 Task: Toggle the hover reference option in the SCSS.
Action: Mouse moved to (21, 567)
Screenshot: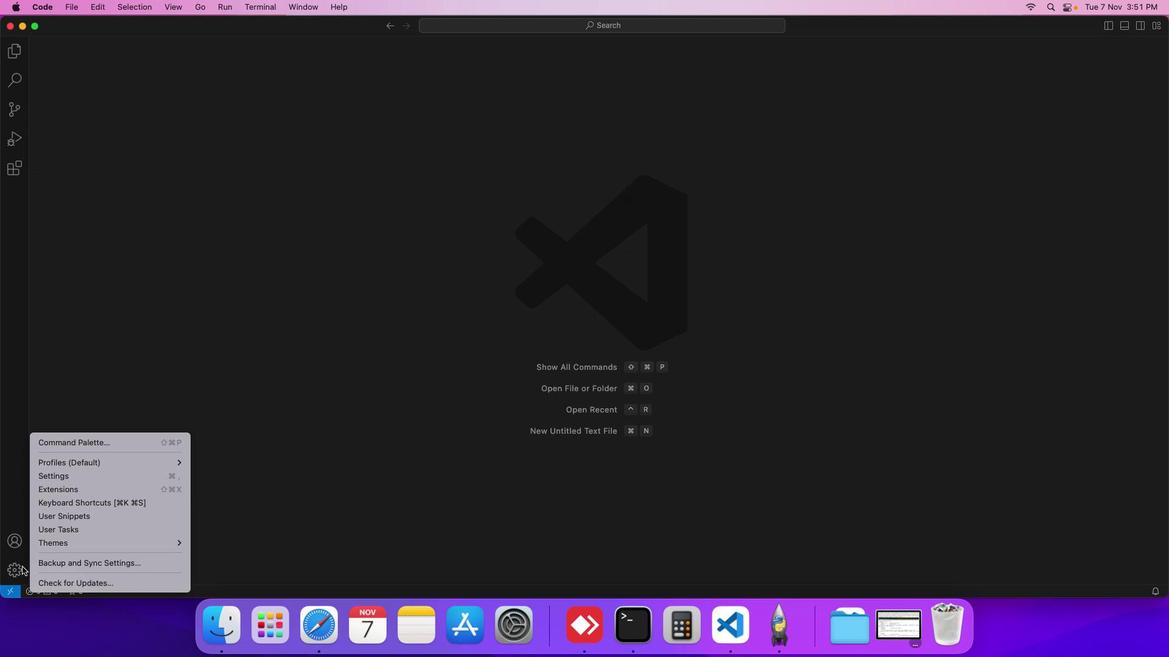 
Action: Mouse pressed left at (21, 567)
Screenshot: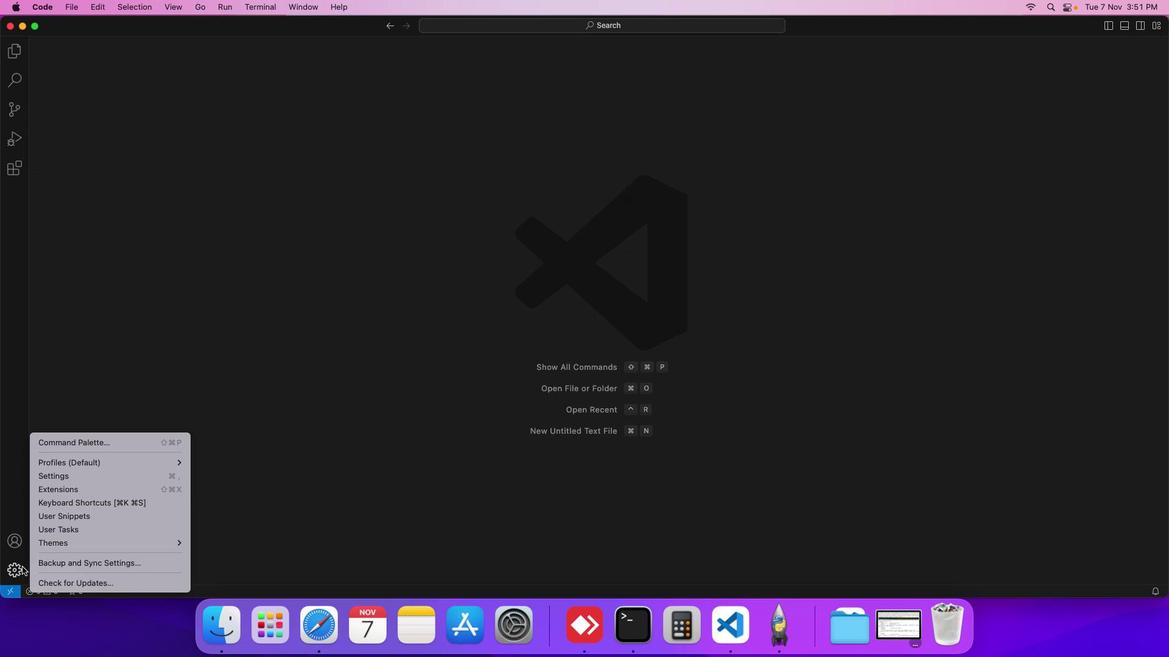 
Action: Mouse moved to (51, 470)
Screenshot: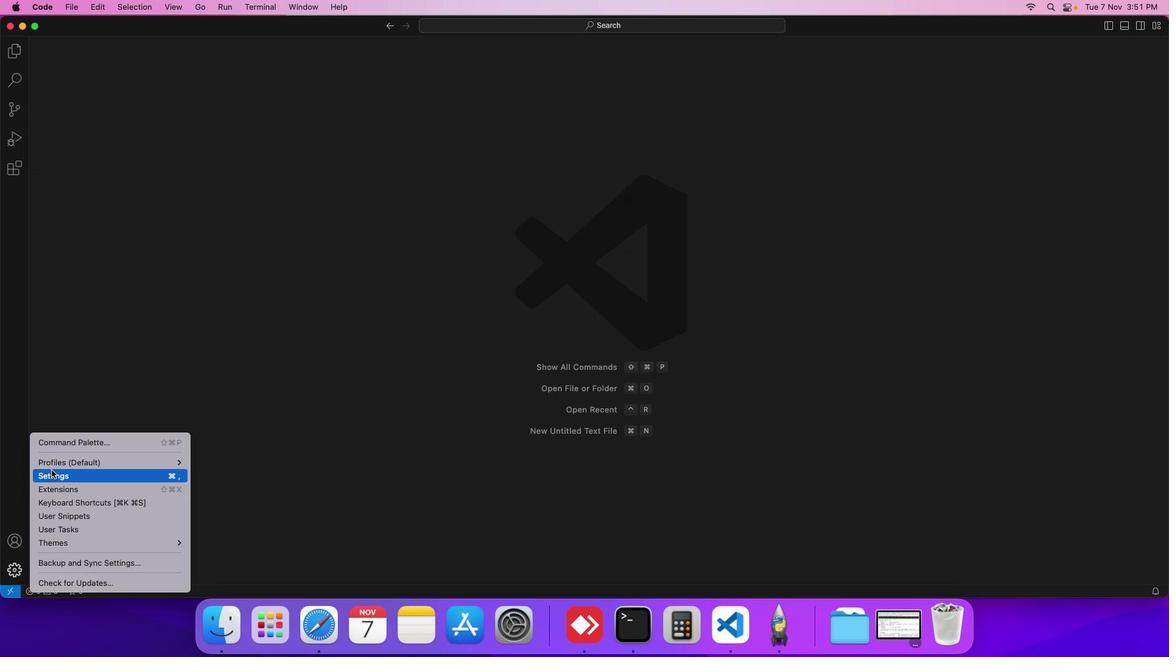 
Action: Mouse pressed left at (51, 470)
Screenshot: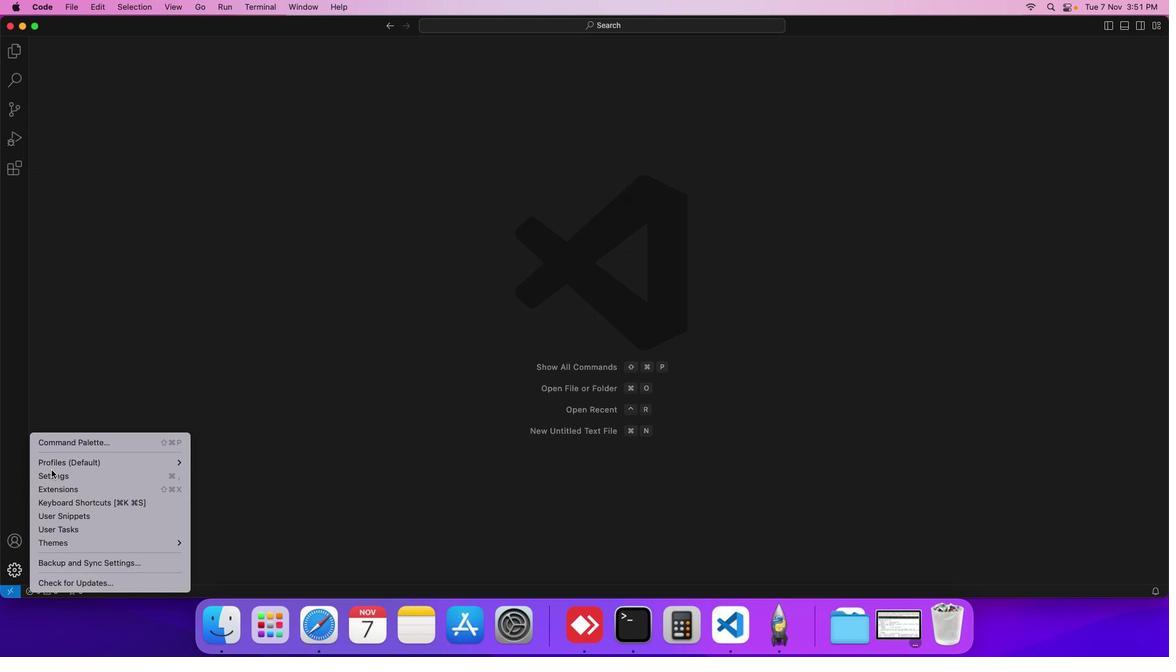 
Action: Mouse moved to (297, 221)
Screenshot: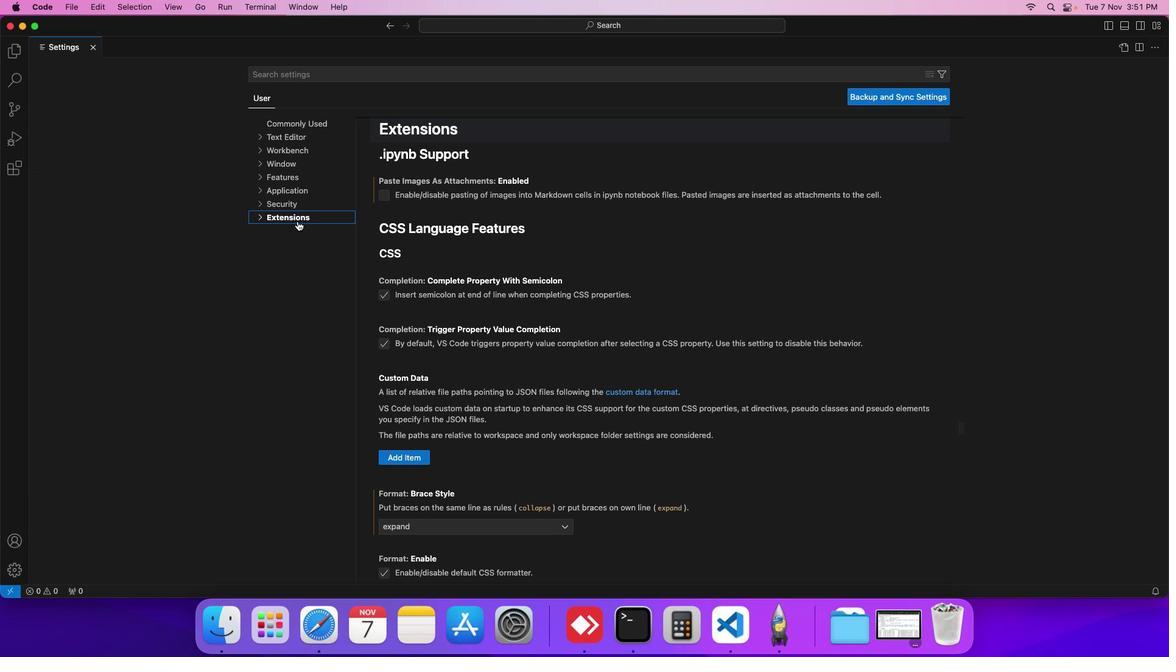 
Action: Mouse pressed left at (297, 221)
Screenshot: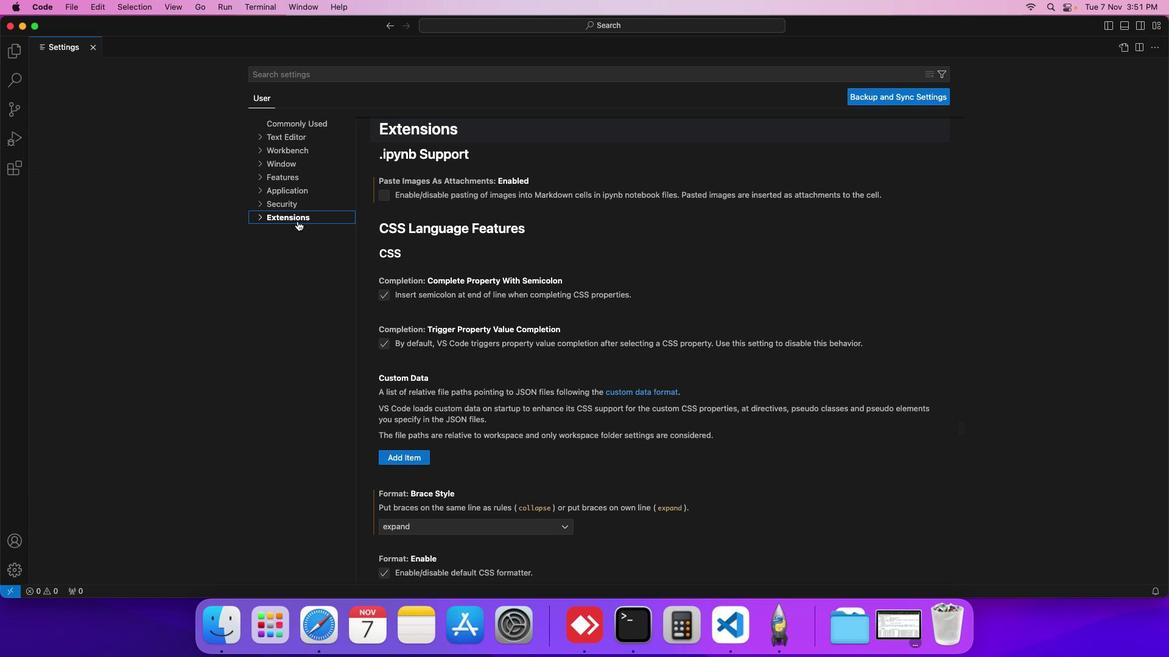
Action: Mouse moved to (305, 246)
Screenshot: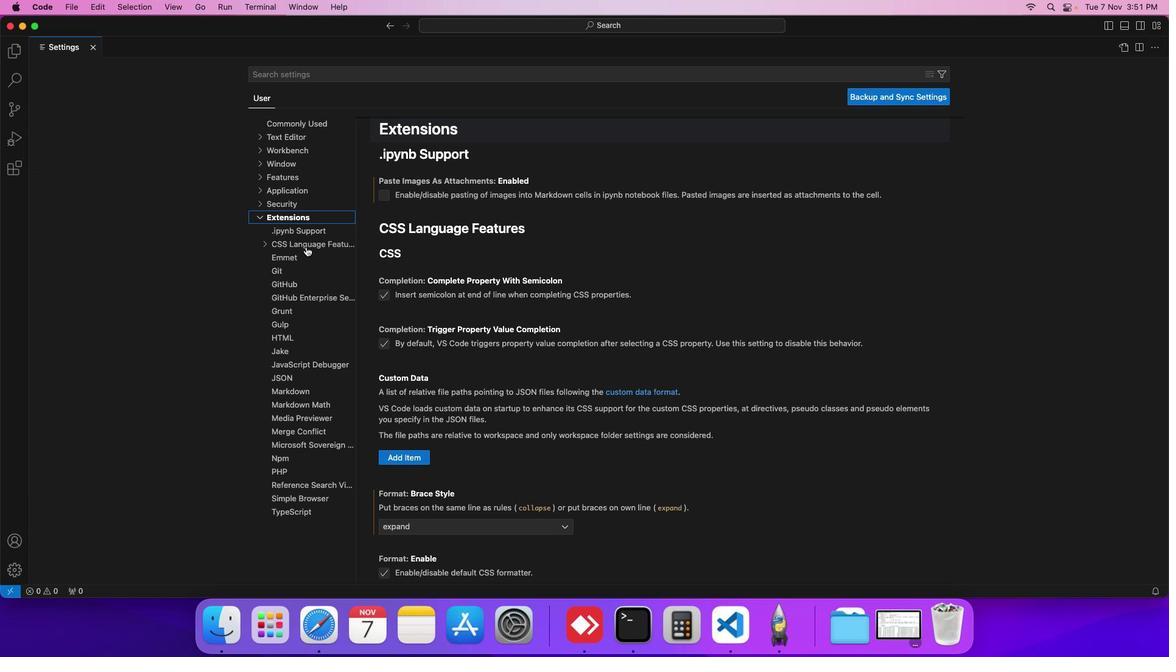 
Action: Mouse pressed left at (305, 246)
Screenshot: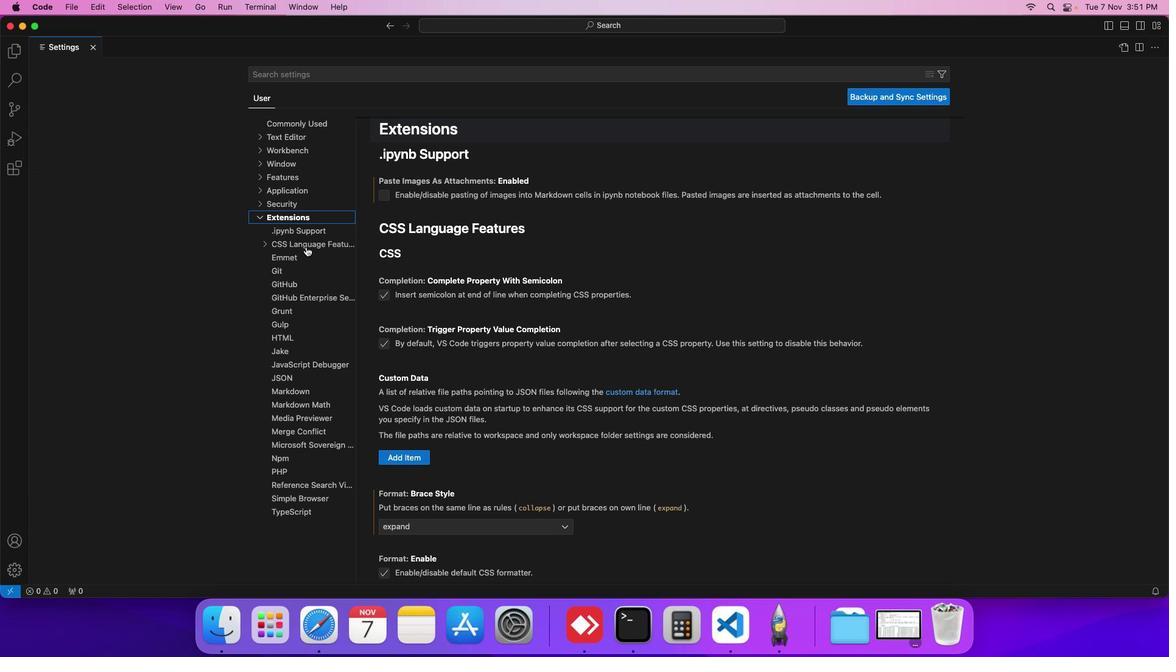 
Action: Mouse moved to (299, 279)
Screenshot: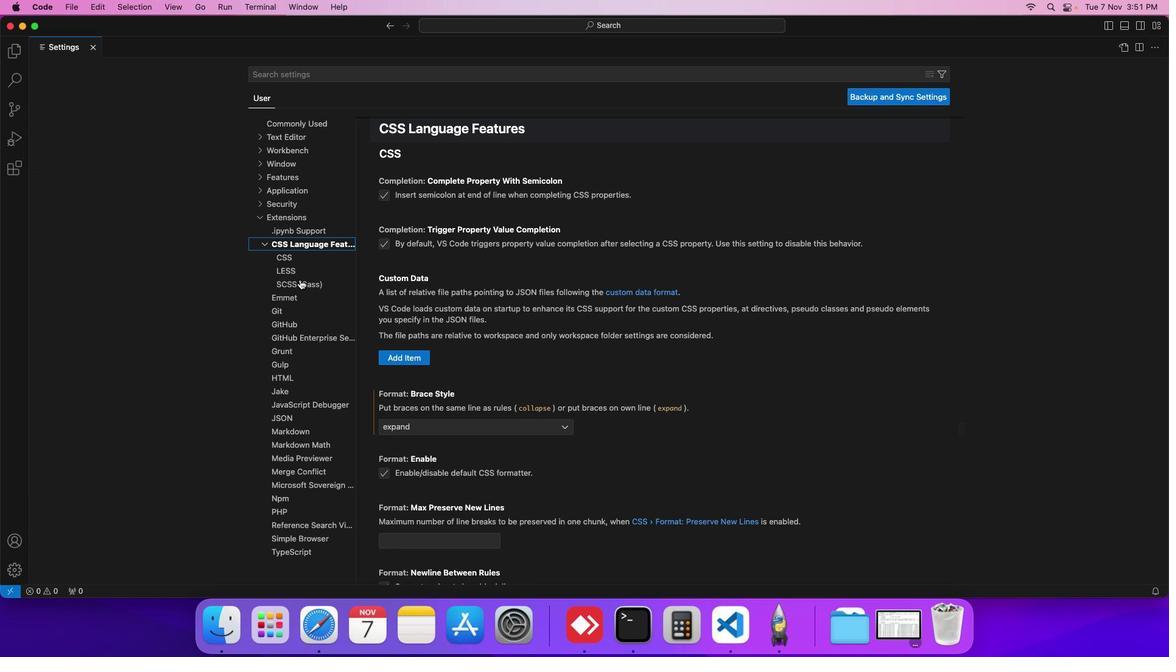 
Action: Mouse pressed left at (299, 279)
Screenshot: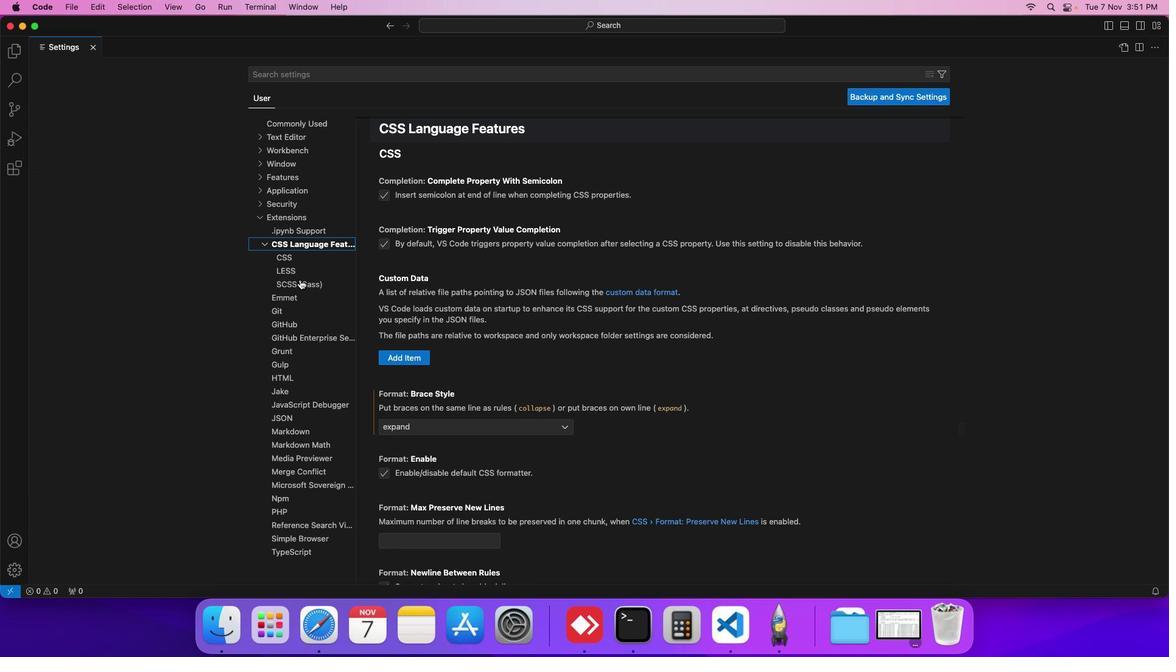 
Action: Mouse moved to (438, 386)
Screenshot: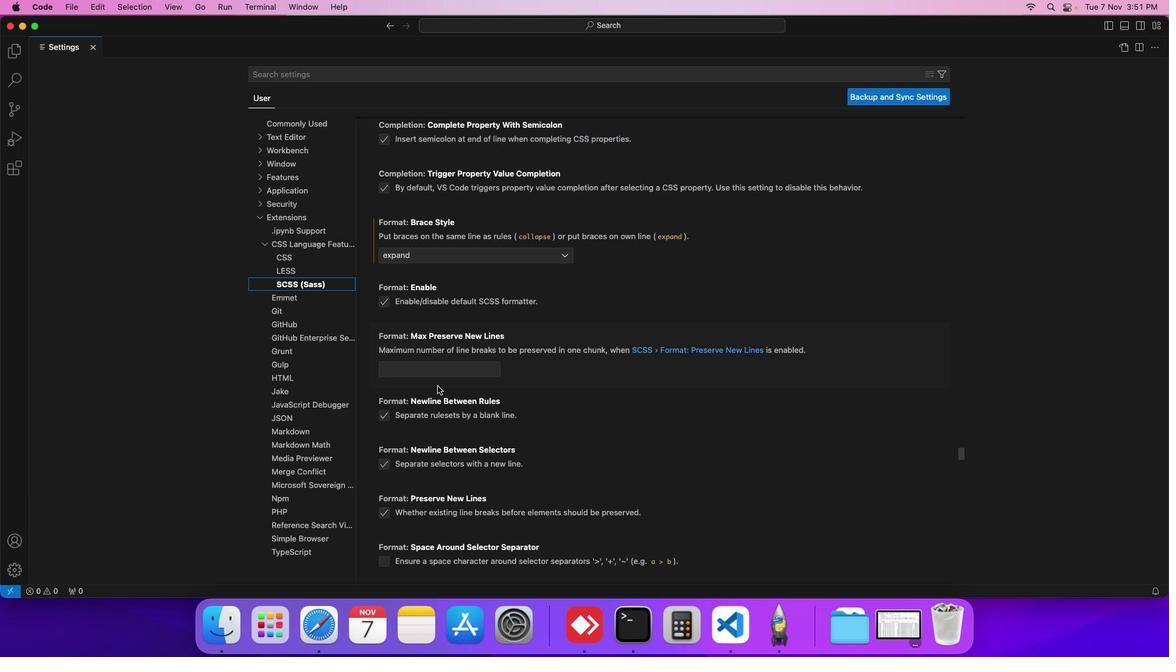 
Action: Mouse scrolled (438, 386) with delta (0, 0)
Screenshot: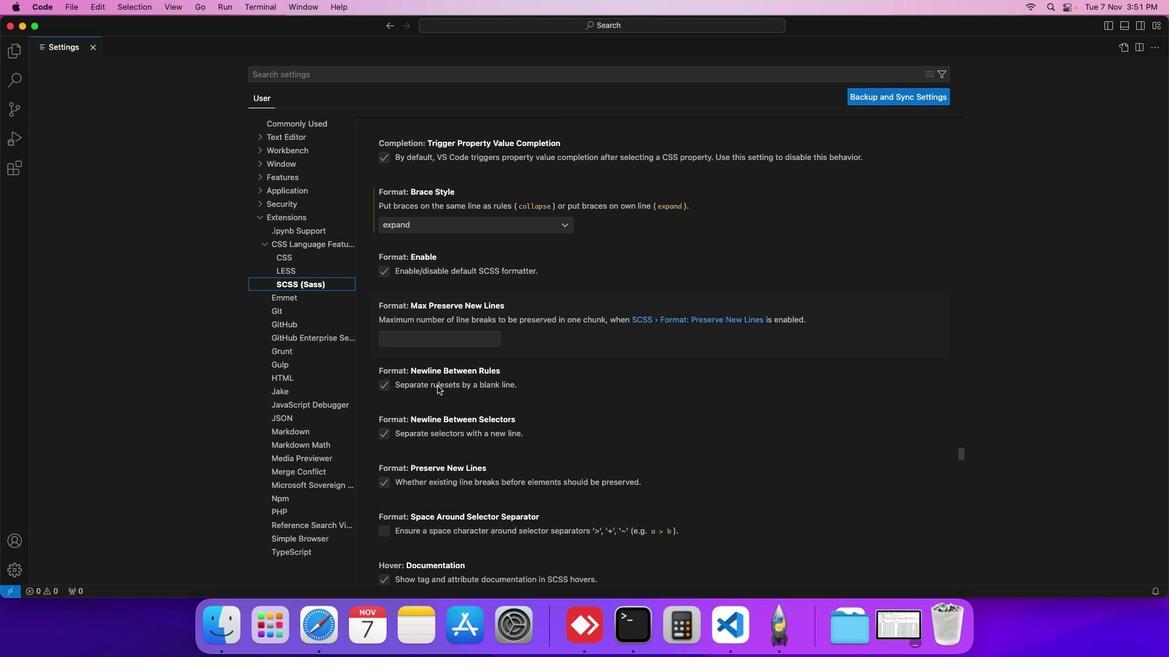 
Action: Mouse scrolled (438, 386) with delta (0, 0)
Screenshot: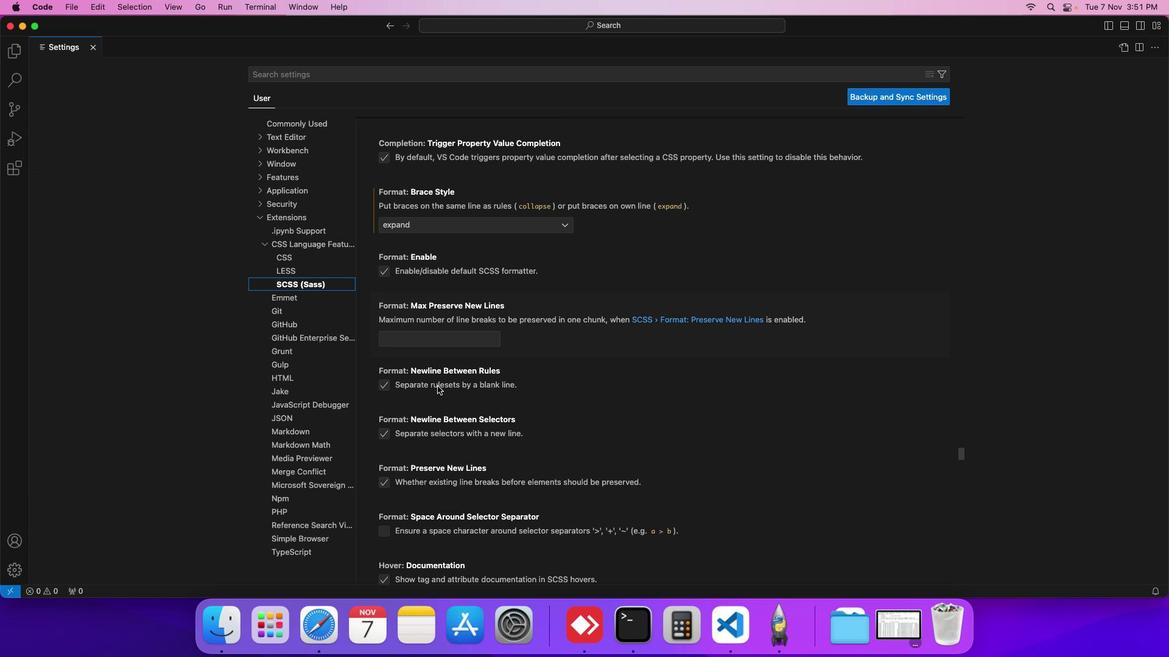 
Action: Mouse scrolled (438, 386) with delta (0, 0)
Screenshot: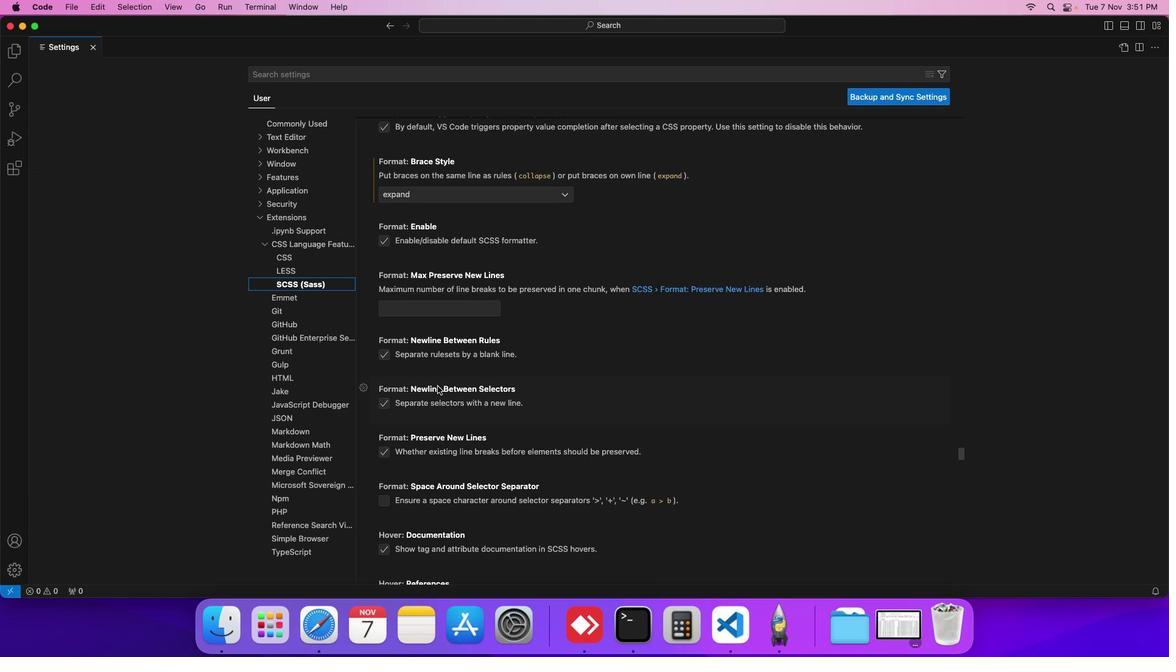 
Action: Mouse scrolled (438, 386) with delta (0, 0)
Screenshot: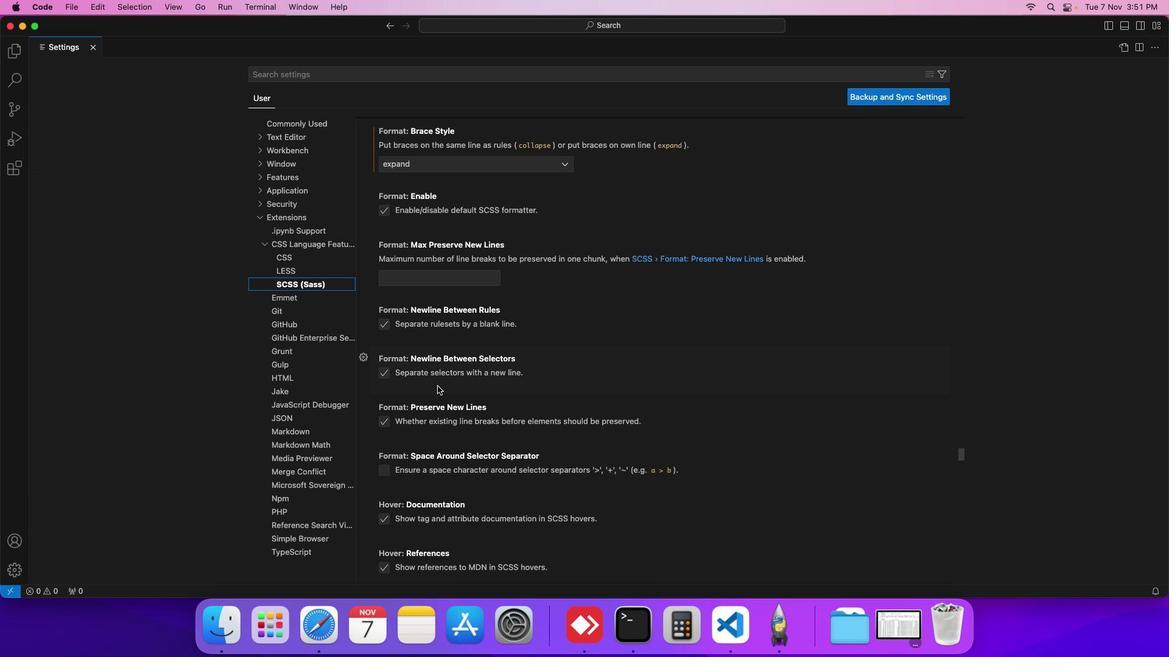 
Action: Mouse scrolled (438, 386) with delta (0, 0)
Screenshot: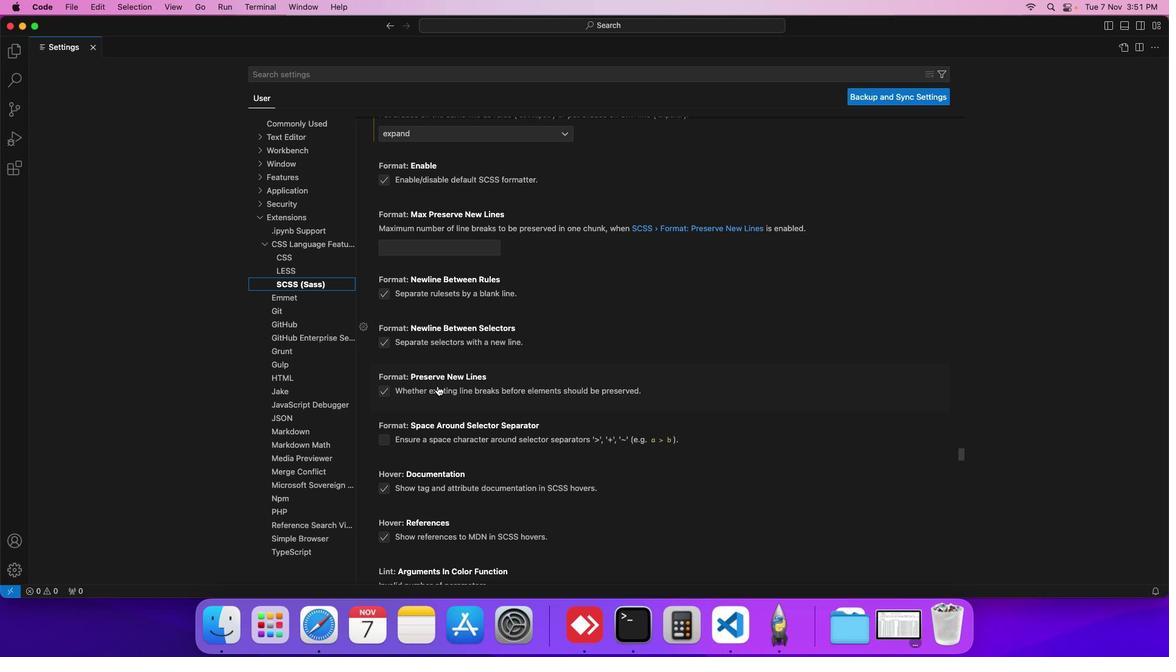 
Action: Mouse moved to (438, 386)
Screenshot: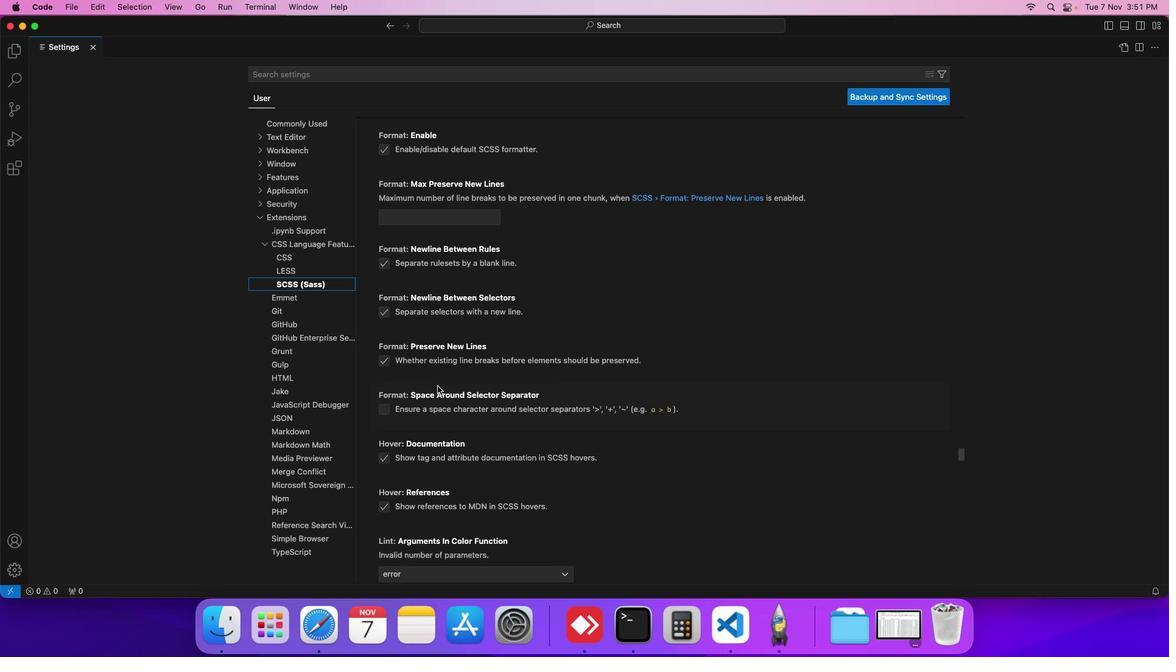 
Action: Mouse scrolled (438, 386) with delta (0, 0)
Screenshot: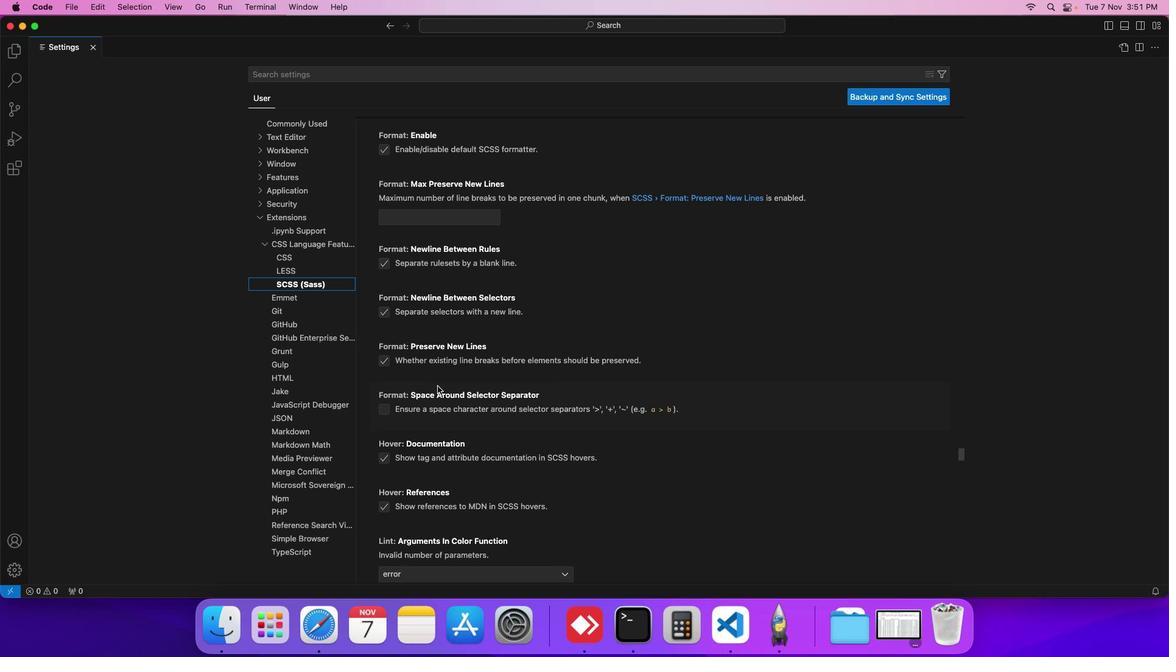 
Action: Mouse moved to (437, 386)
Screenshot: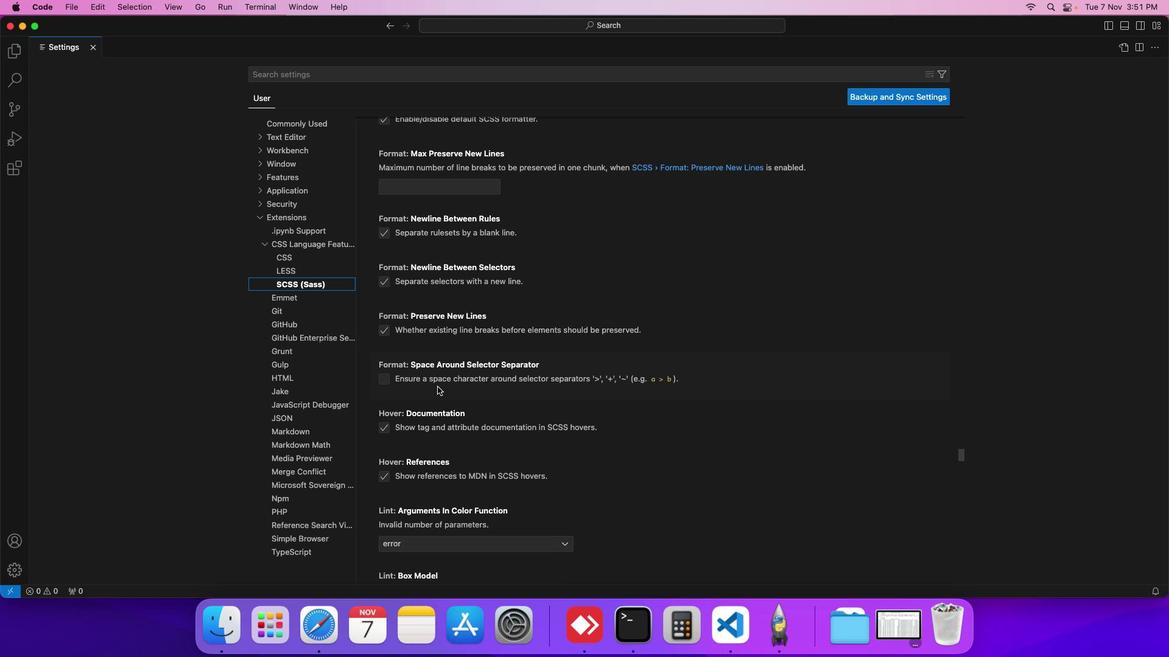 
Action: Mouse scrolled (437, 386) with delta (0, 0)
Screenshot: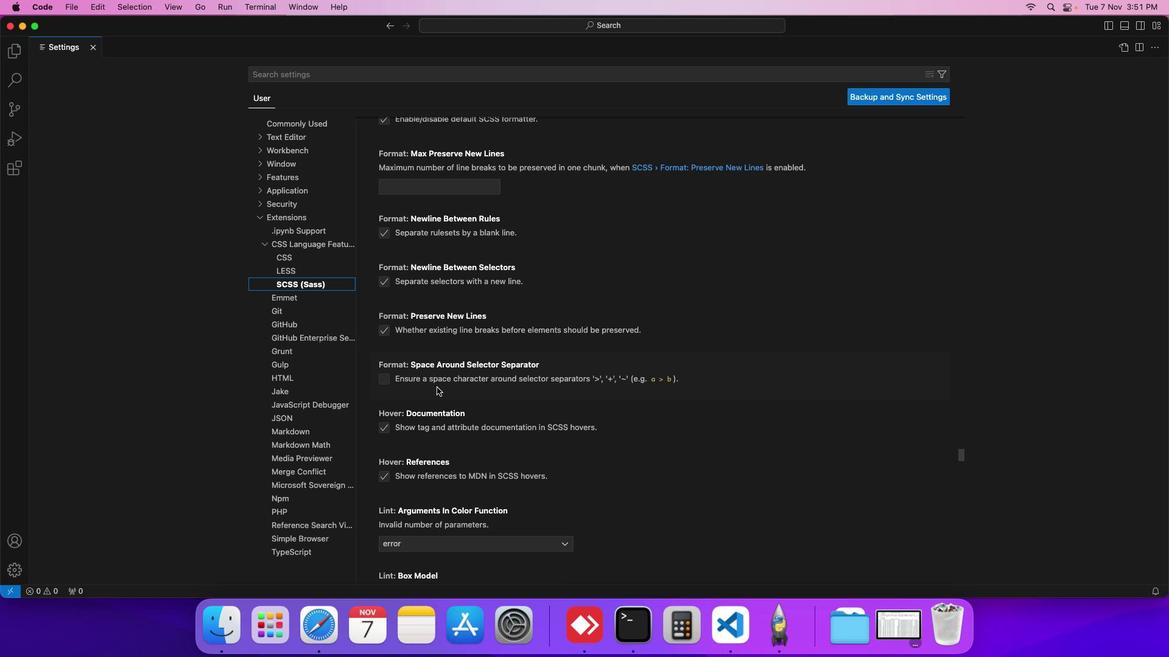 
Action: Mouse moved to (436, 388)
Screenshot: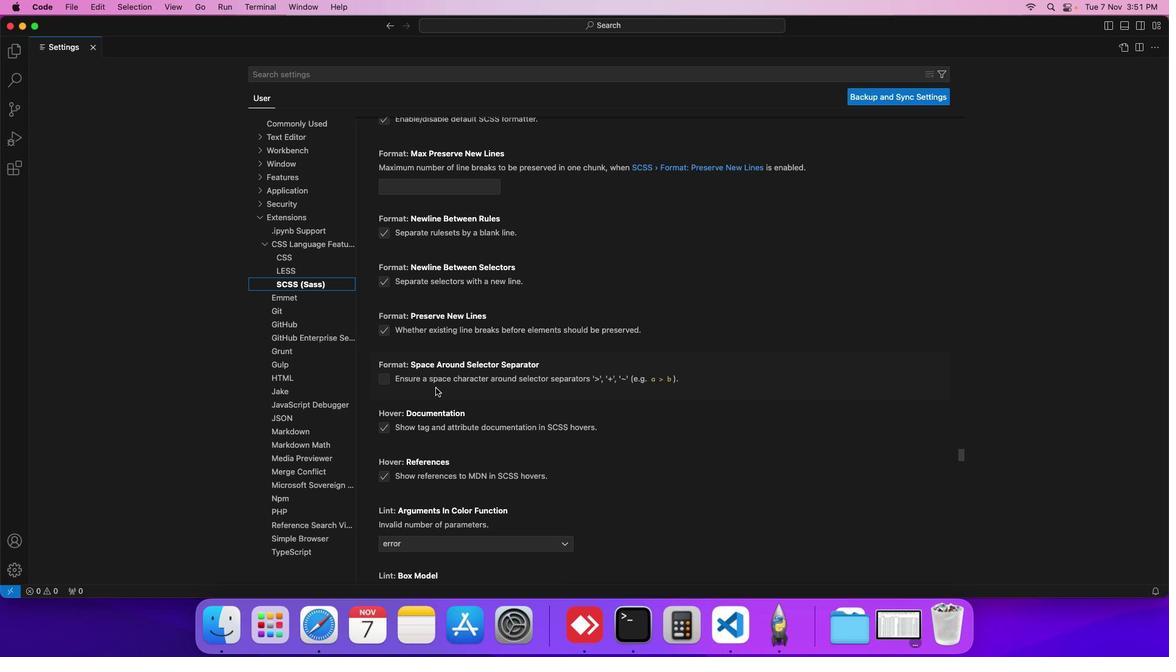 
Action: Mouse scrolled (436, 388) with delta (0, 0)
Screenshot: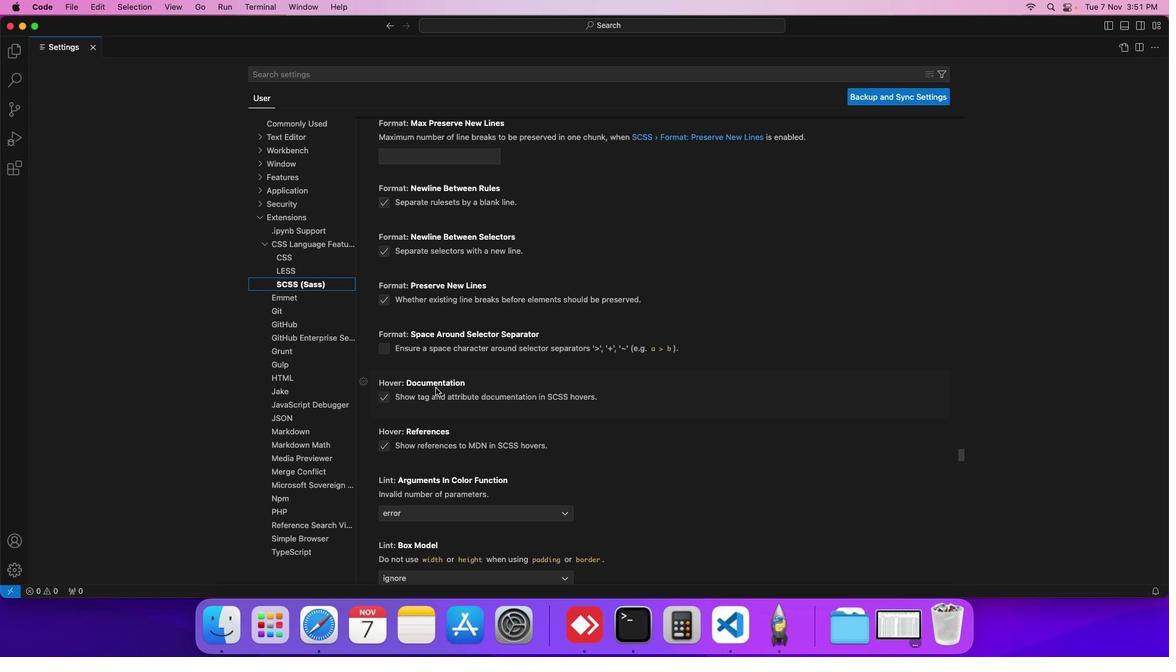 
Action: Mouse scrolled (436, 388) with delta (0, 0)
Screenshot: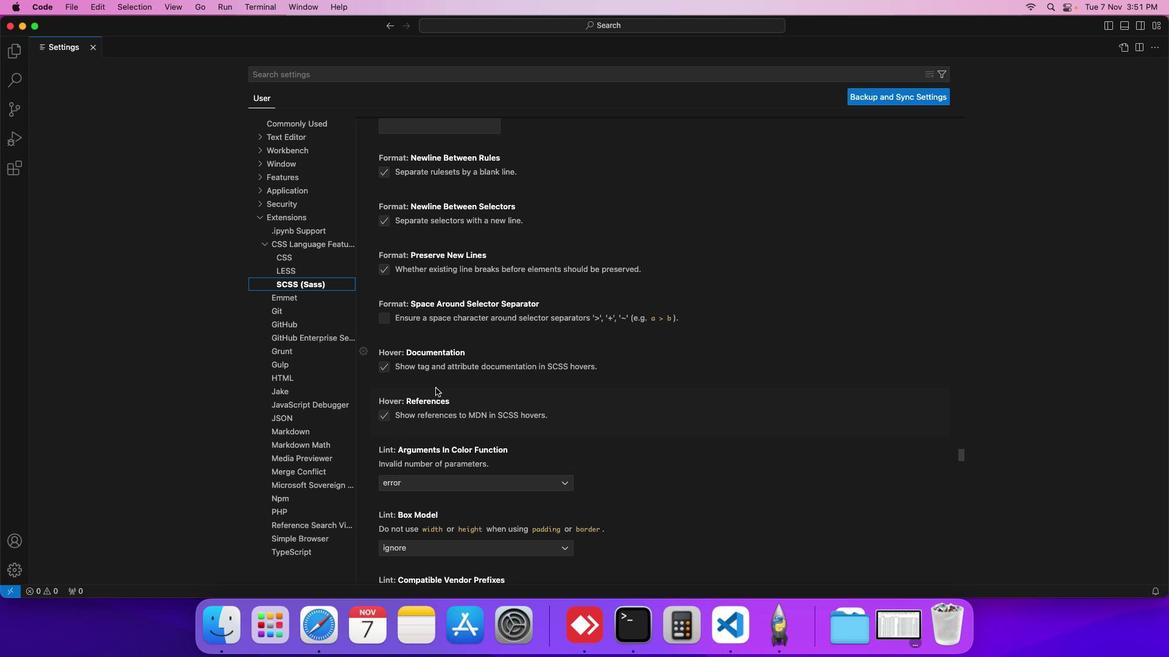 
Action: Mouse moved to (435, 388)
Screenshot: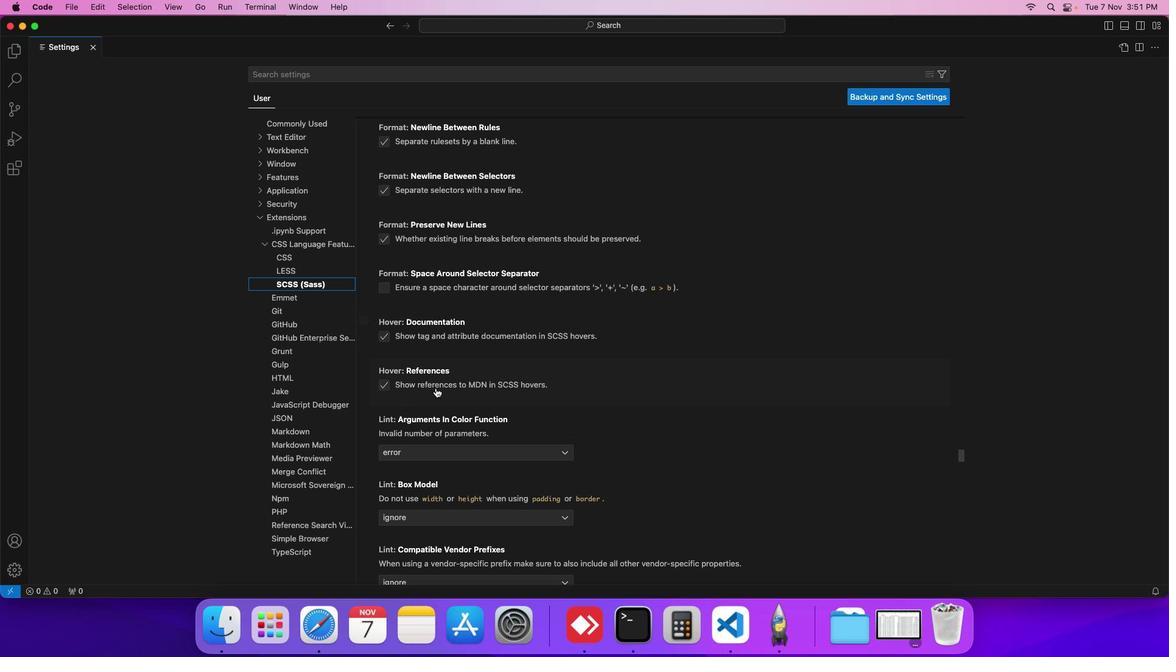 
Action: Mouse scrolled (435, 388) with delta (0, 0)
Screenshot: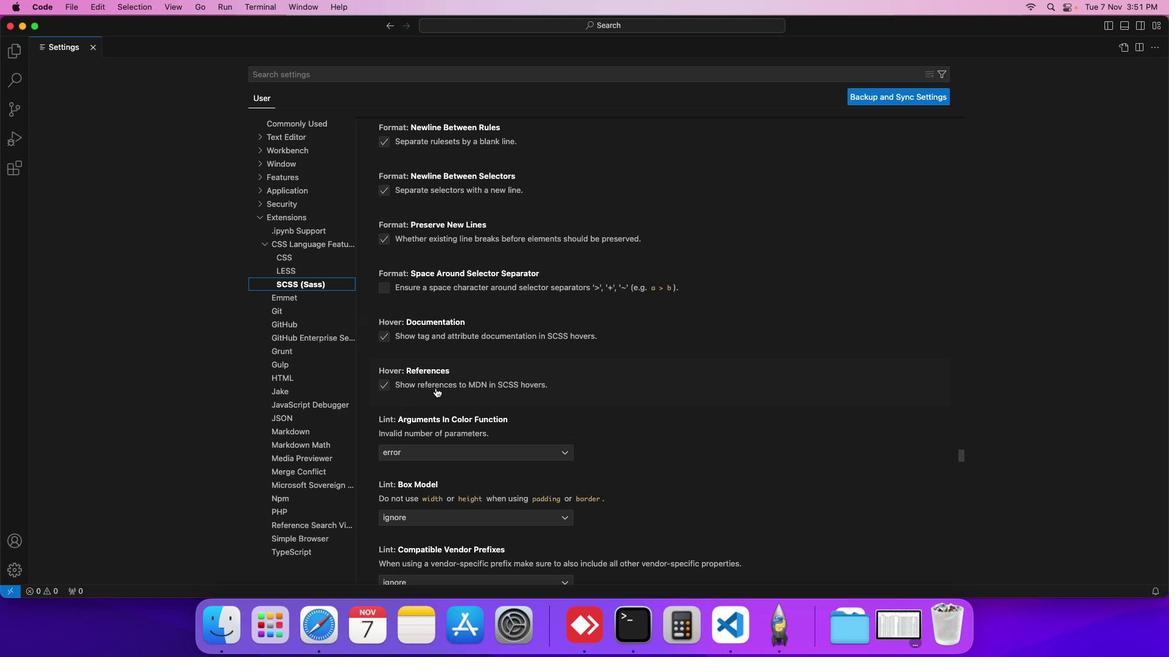 
Action: Mouse scrolled (435, 388) with delta (0, 0)
Screenshot: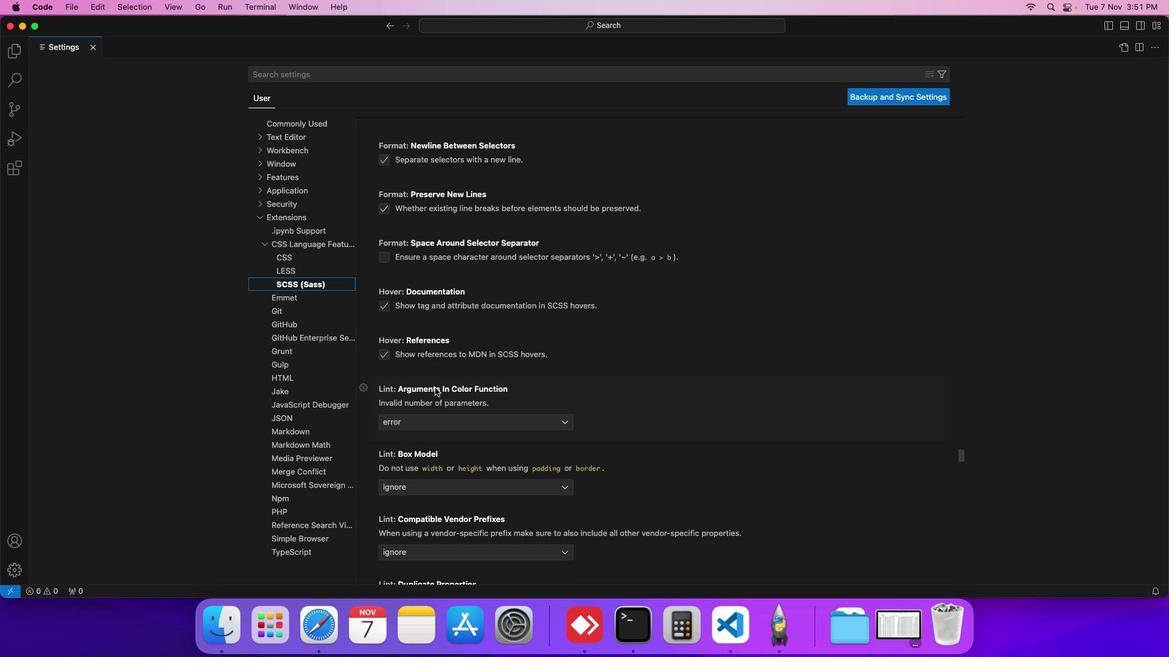 
Action: Mouse moved to (384, 359)
Screenshot: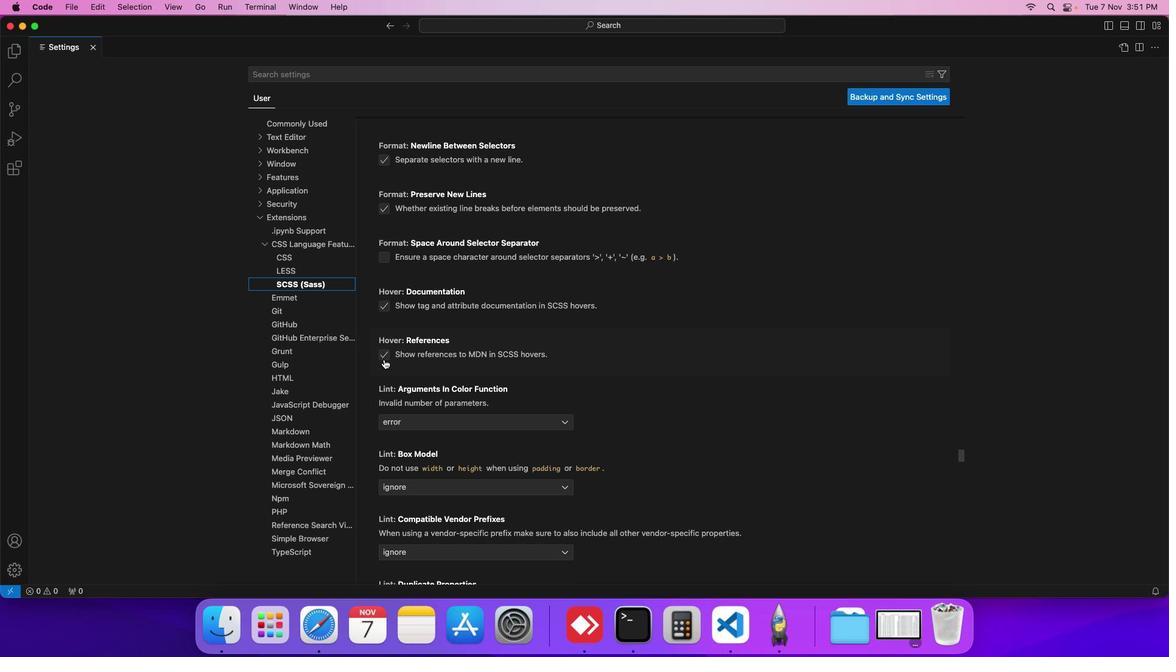 
Action: Mouse pressed left at (384, 359)
Screenshot: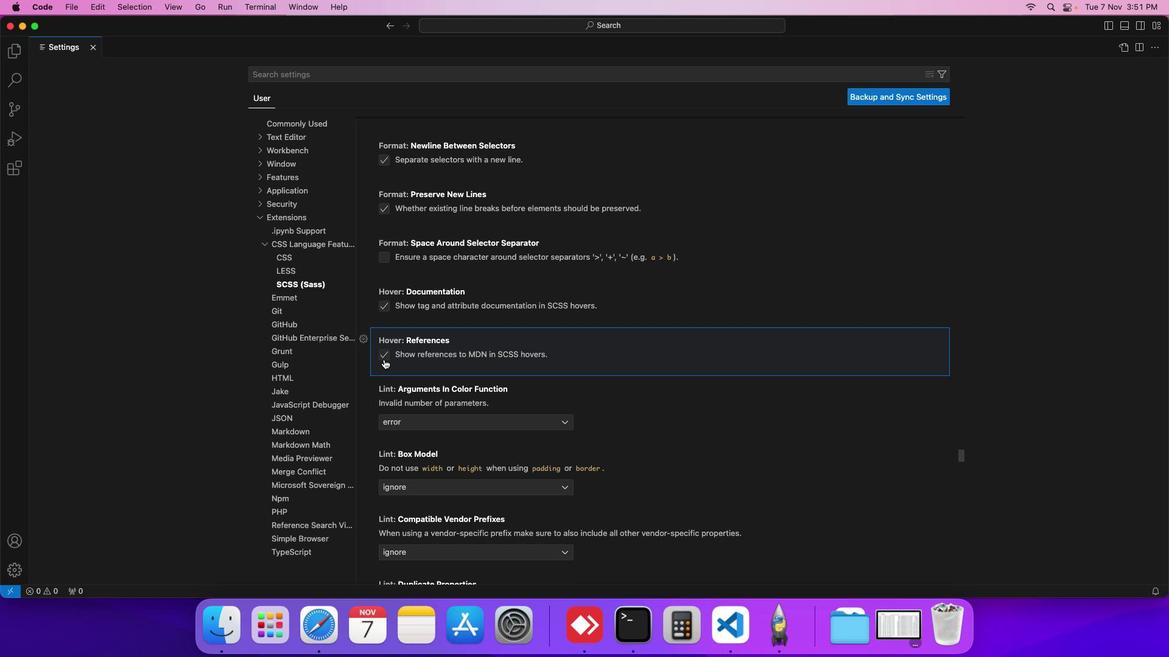 
Action: Mouse moved to (422, 366)
Screenshot: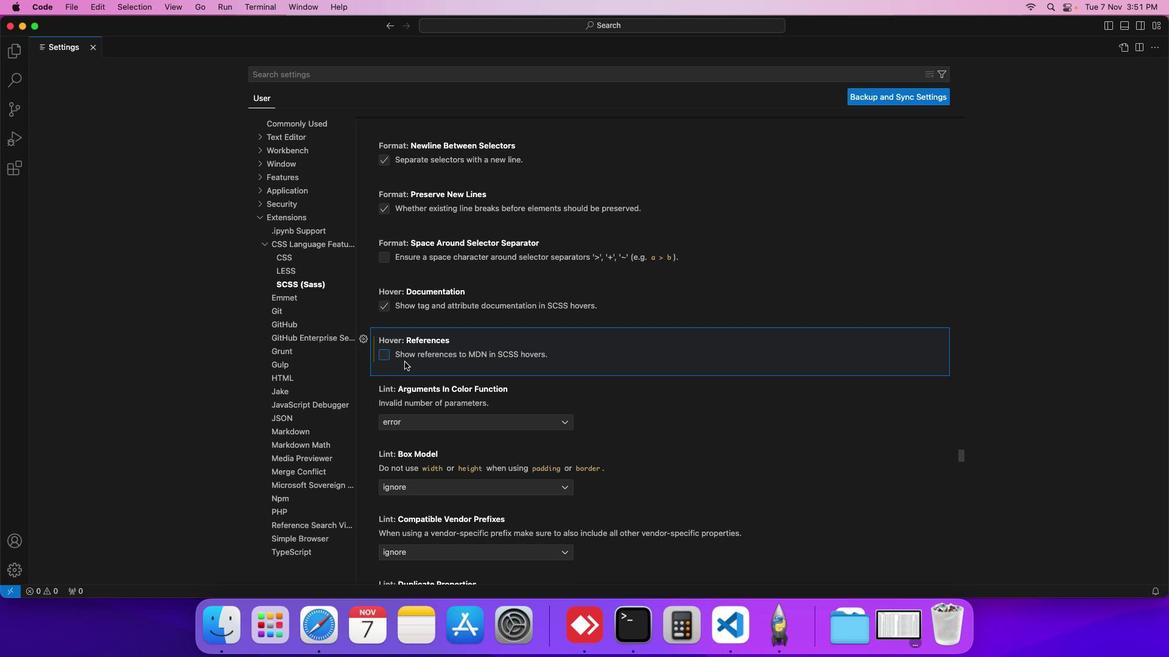 
